 Task: Create a section Code Captains and in the section, add a milestone Software Testing Process Improvement in the project TransparentLine.
Action: Mouse moved to (43, 343)
Screenshot: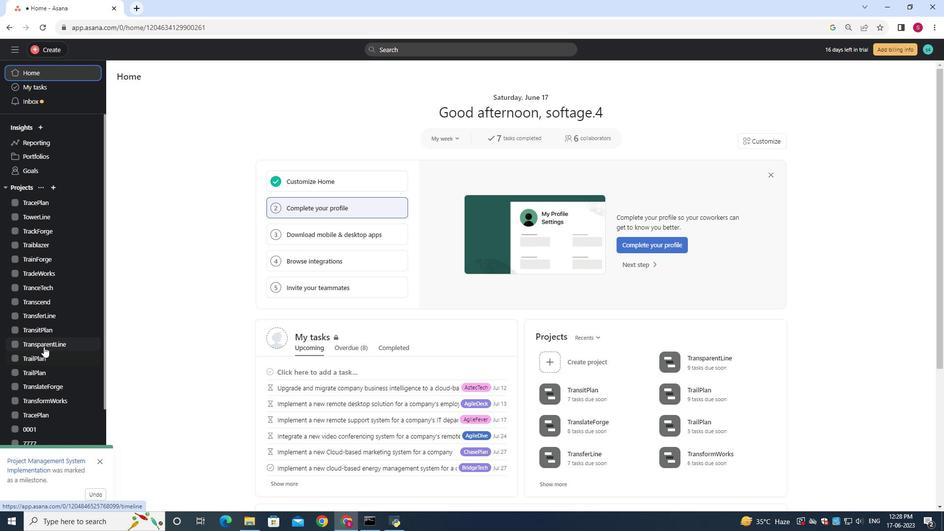 
Action: Mouse pressed left at (43, 343)
Screenshot: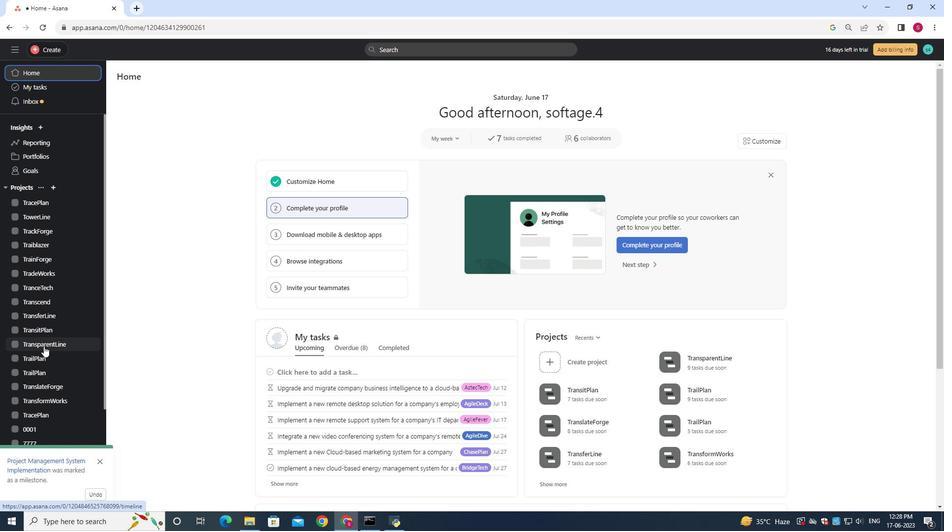 
Action: Mouse moved to (157, 118)
Screenshot: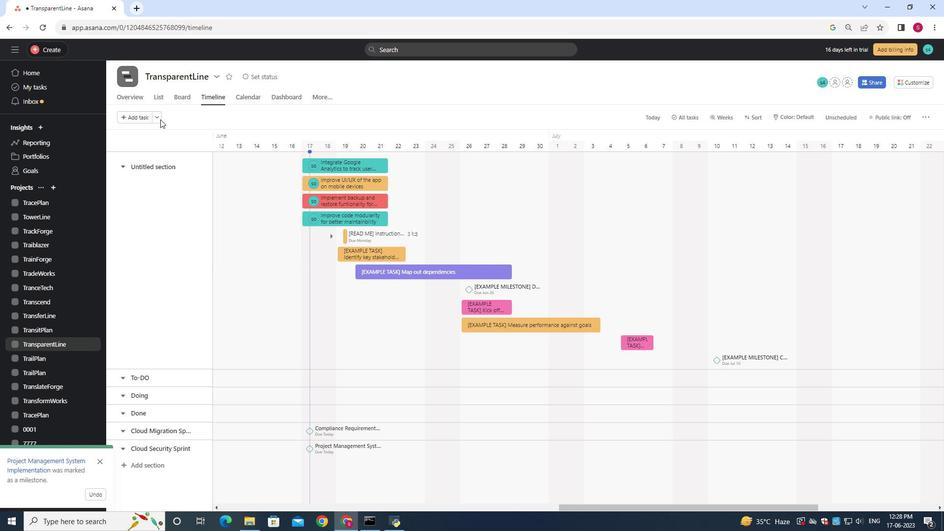 
Action: Mouse pressed left at (157, 118)
Screenshot: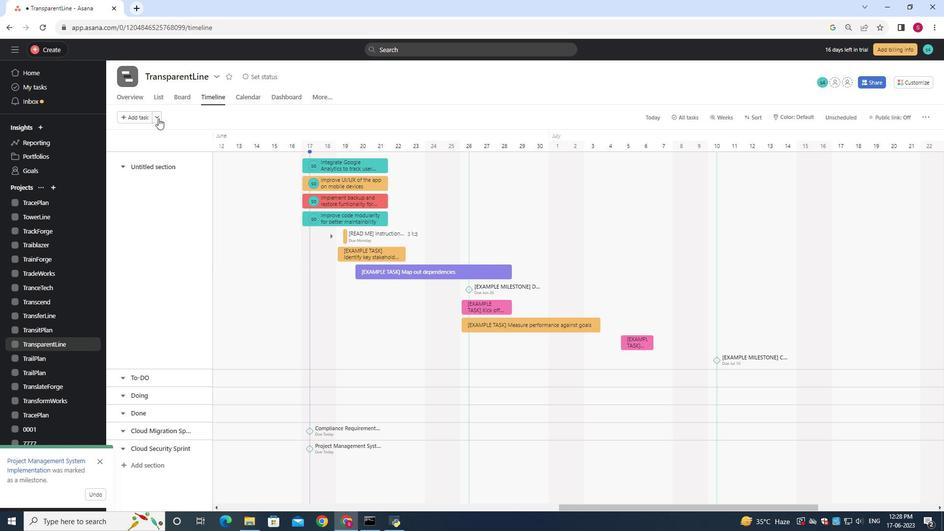 
Action: Mouse moved to (165, 136)
Screenshot: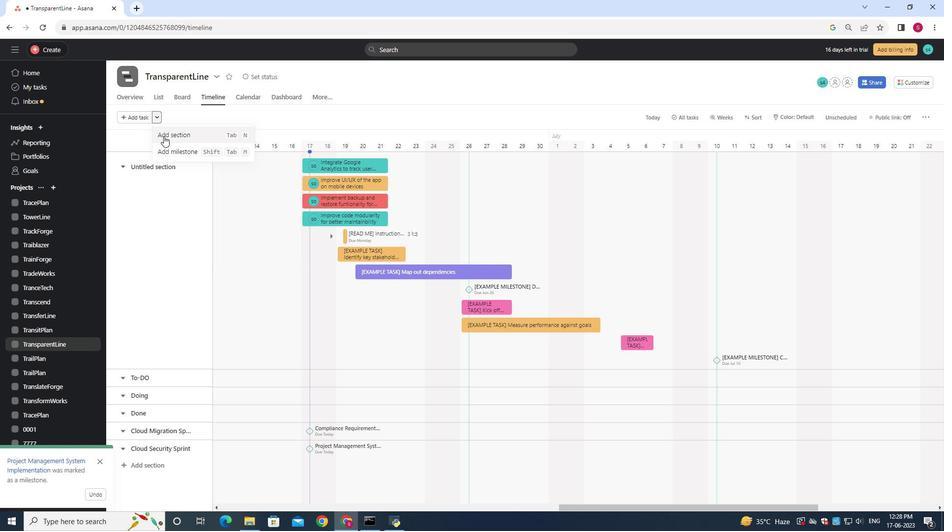 
Action: Mouse pressed left at (165, 136)
Screenshot: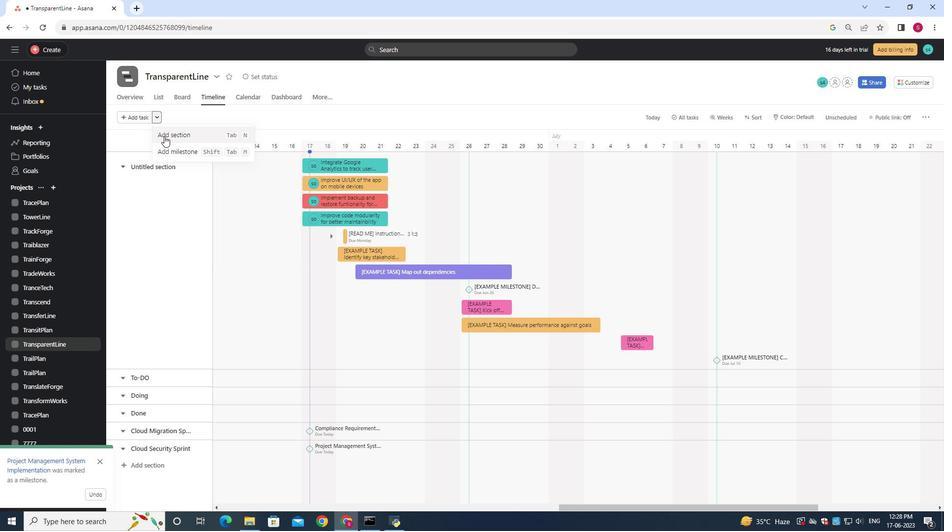 
Action: Mouse moved to (164, 135)
Screenshot: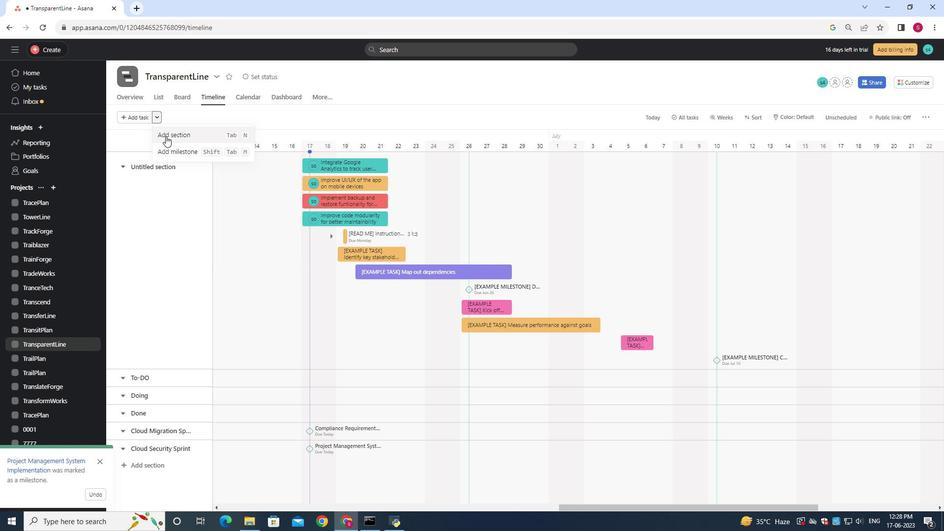 
Action: Key pressed <Key.shift><Key.shift><Key.shift><Key.shift><Key.shift><Key.shift><Key.shift>Cap<Key.backspace><Key.backspace><Key.backspace><Key.shift>Code<Key.space><Key.shift>Captains<Key.space><Key.backspace>
Screenshot: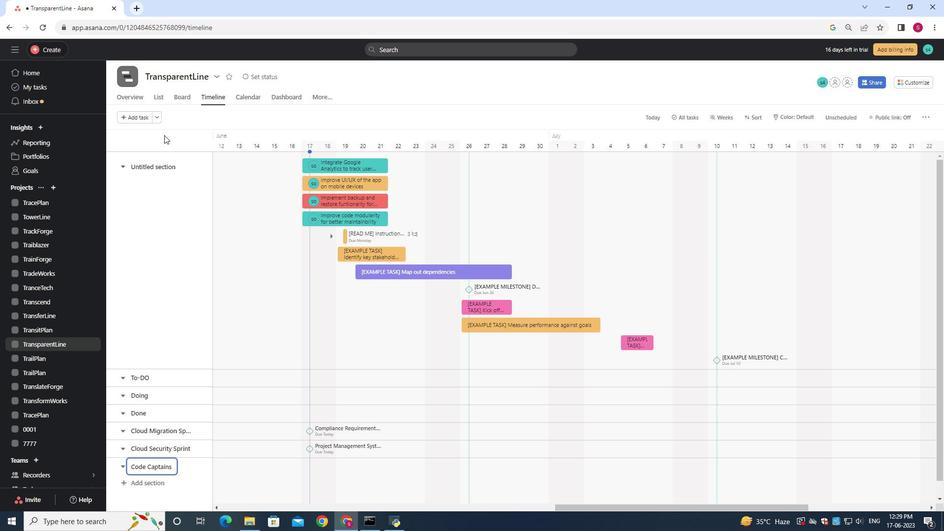 
Action: Mouse moved to (231, 468)
Screenshot: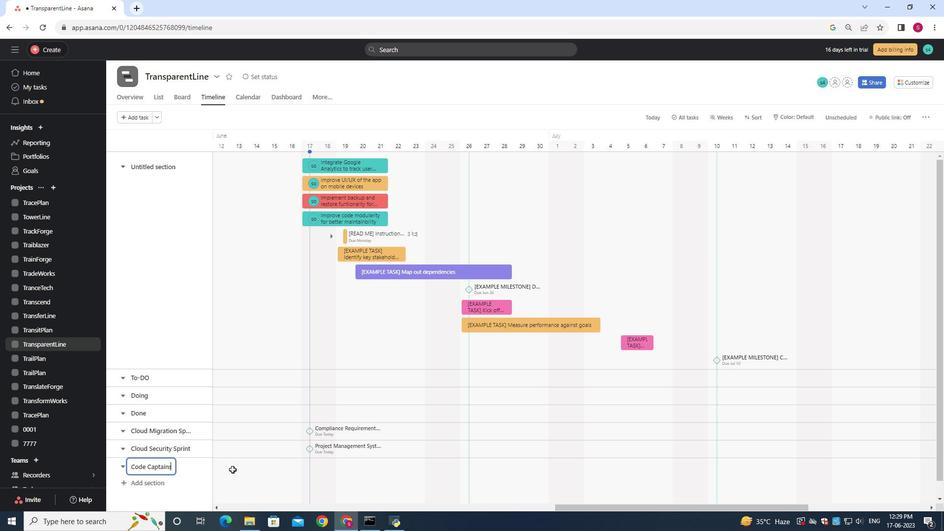 
Action: Mouse pressed left at (231, 468)
Screenshot: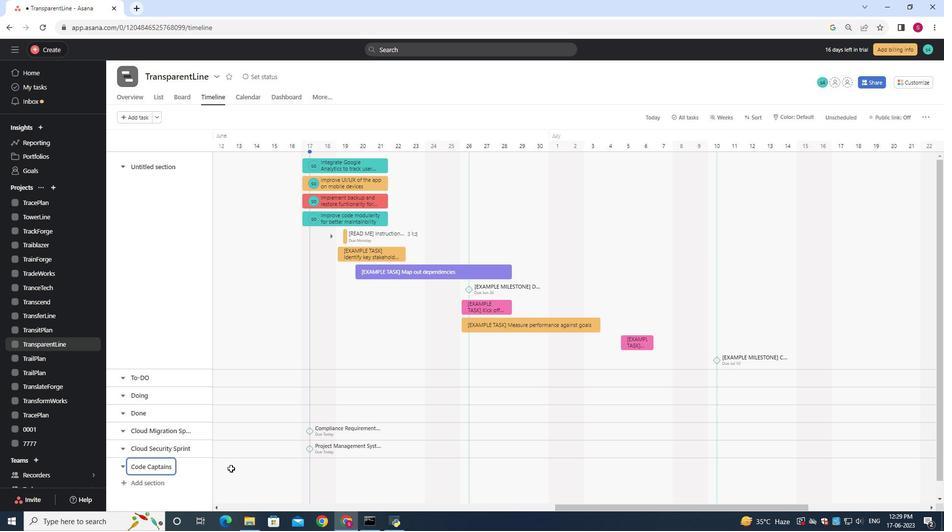 
Action: Mouse moved to (231, 469)
Screenshot: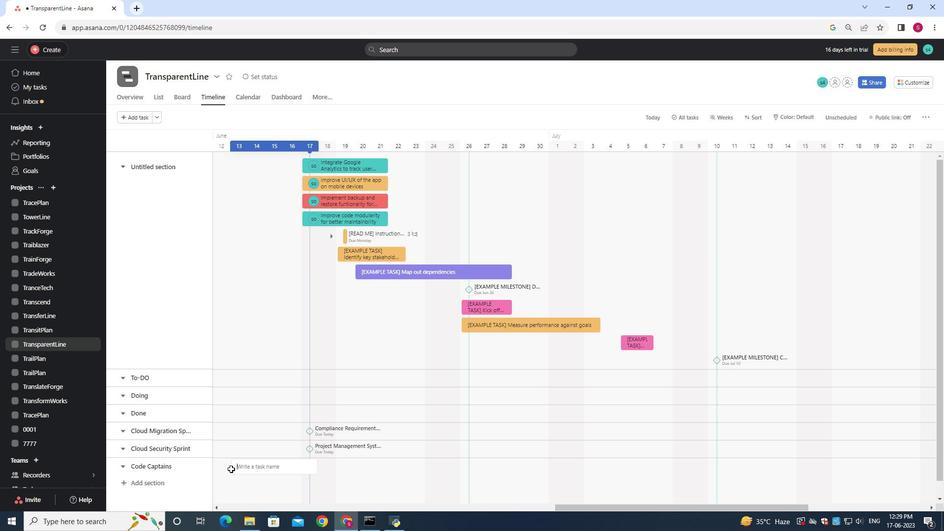 
Action: Key pressed <Key.shift><Key.shift><Key.shift><Key.shift><Key.shift><Key.shift><Key.shift><Key.shift><Key.shift><Key.shift><Key.shift><Key.shift><Key.shift><Key.shift><Key.shift>Software<Key.space><Key.shift><Key.shift><Key.shift><Key.shift><Key.shift><Key.shift><Key.shift><Key.shift><Key.shift><Key.shift><Key.shift><Key.shift><Key.shift><Key.shift><Key.shift><Key.shift><Key.shift><Key.shift><Key.shift><Key.shift><Key.shift><Key.shift><Key.shift><Key.shift><Key.shift><Key.shift><Key.shift><Key.shift><Key.shift><Key.shift><Key.shift><Key.shift><Key.shift><Key.shift><Key.shift><Key.shift><Key.shift><Key.shift>Testing<Key.space><Key.shift>Process<Key.space><Key.shift>Improvement
Screenshot: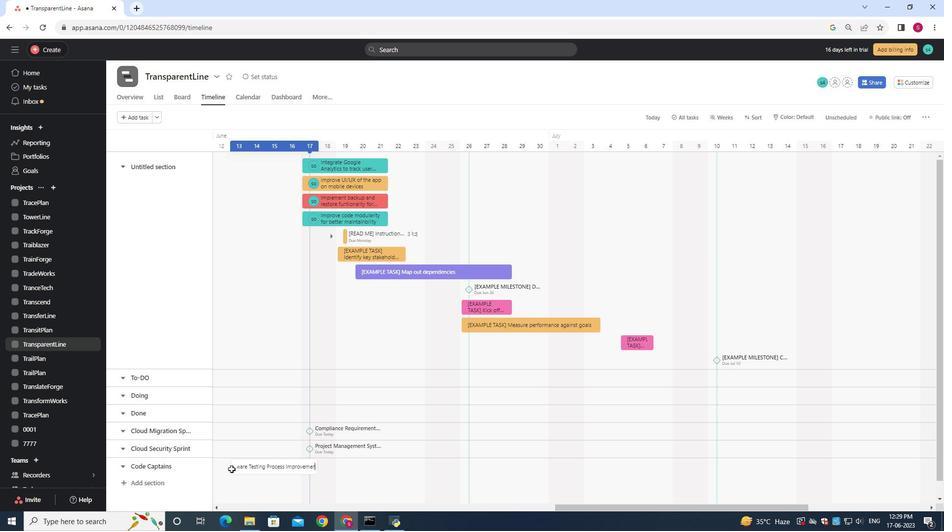 
Action: Mouse moved to (283, 466)
Screenshot: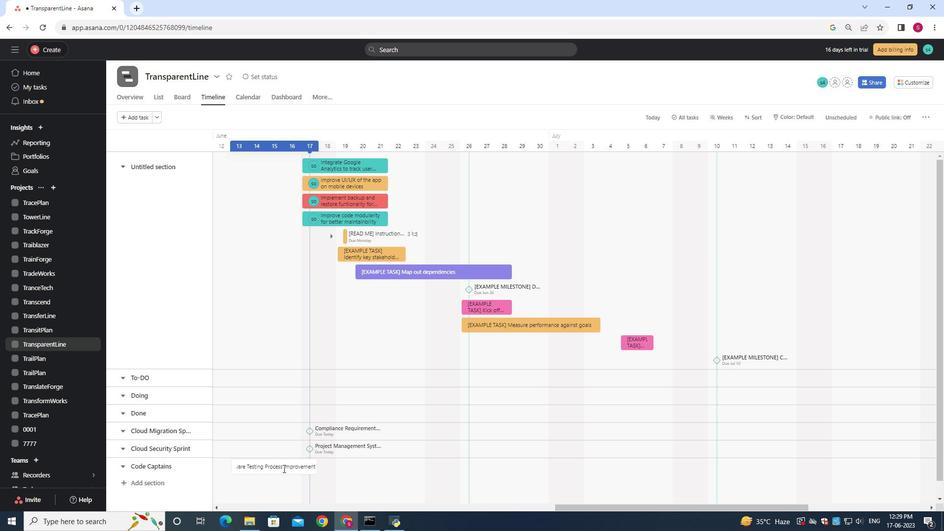
Action: Mouse pressed right at (283, 466)
Screenshot: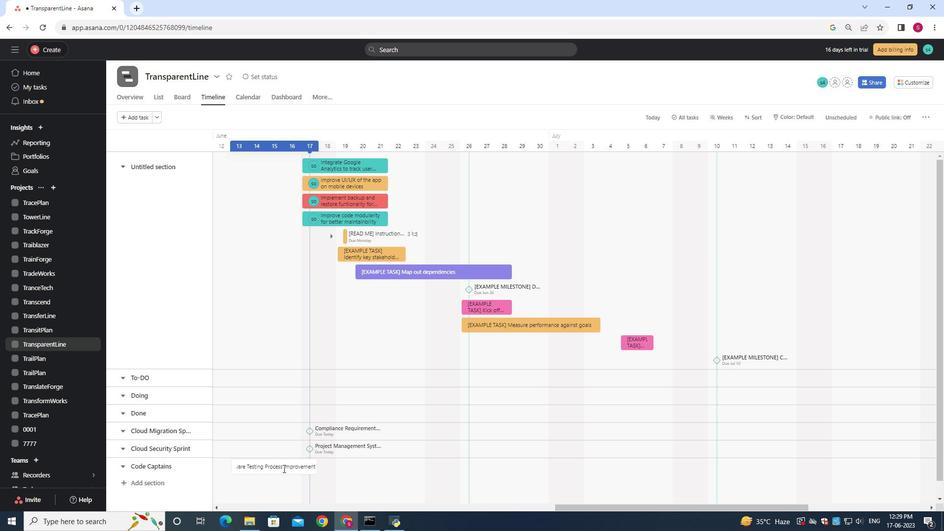
Action: Mouse moved to (312, 419)
Screenshot: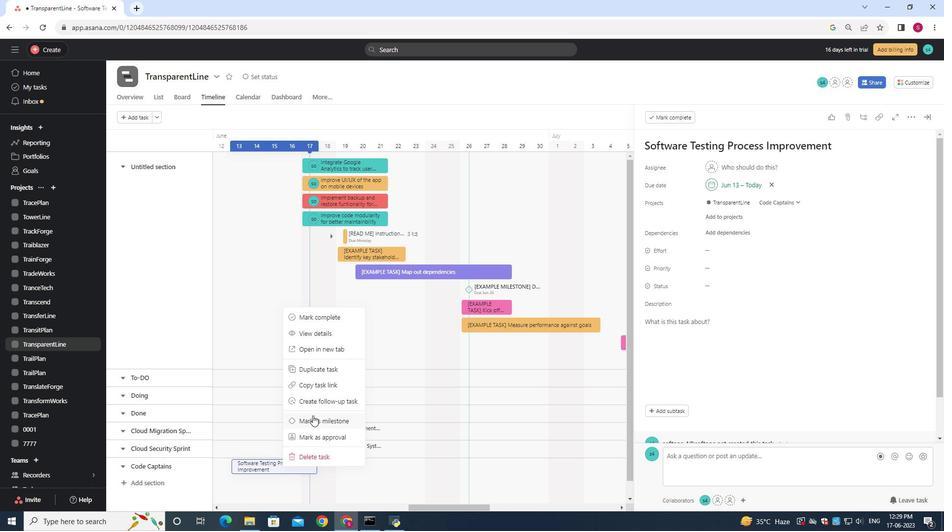 
Action: Mouse pressed left at (312, 419)
Screenshot: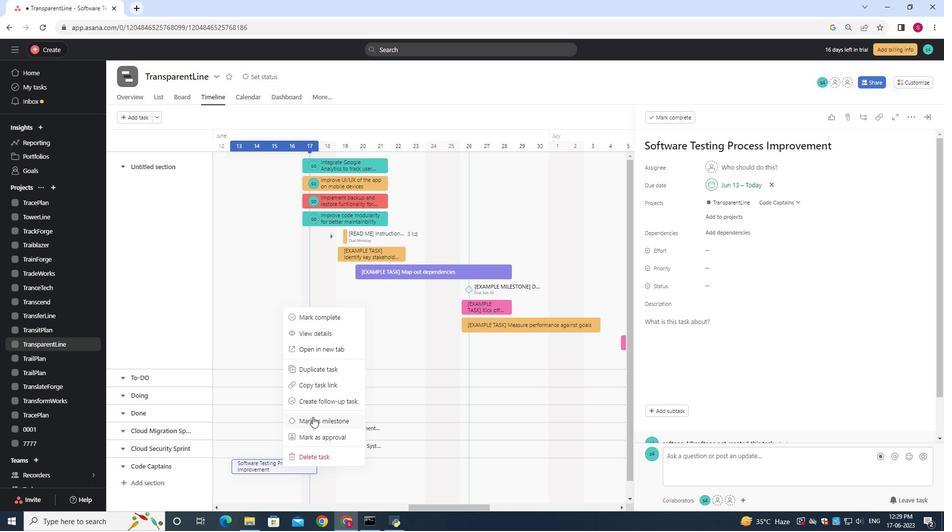 
